 Task: In the  document bus.rtf ,align picture to the 'center'. Insert word art below the picture and give heading  'Bus  in Light Blue'change the shape height to  7.2 in
Action: Mouse moved to (735, 297)
Screenshot: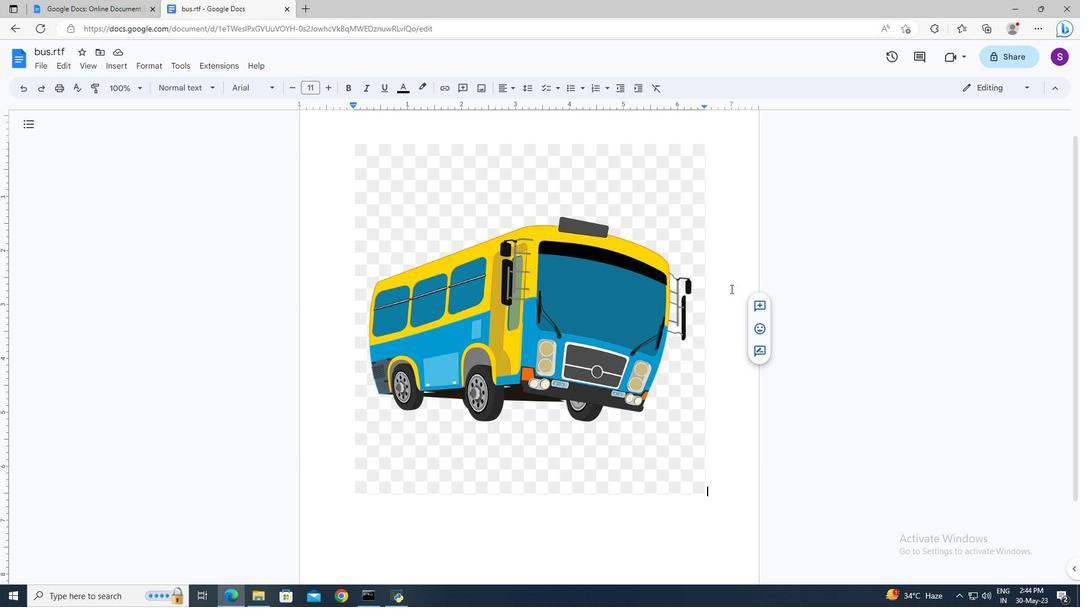
Action: Mouse pressed left at (735, 297)
Screenshot: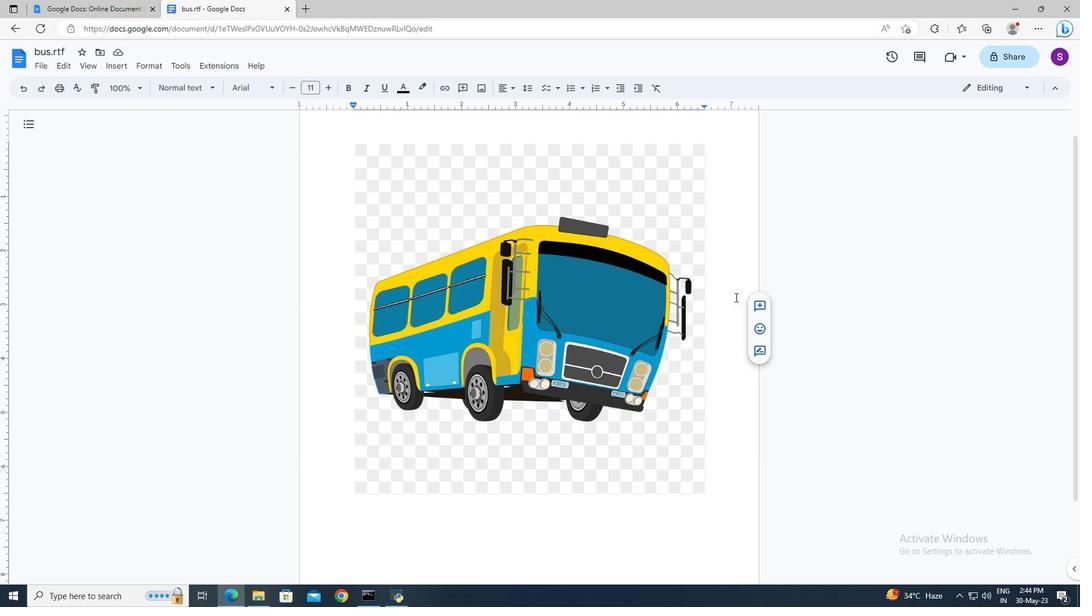 
Action: Key pressed <Key.enter>
Screenshot: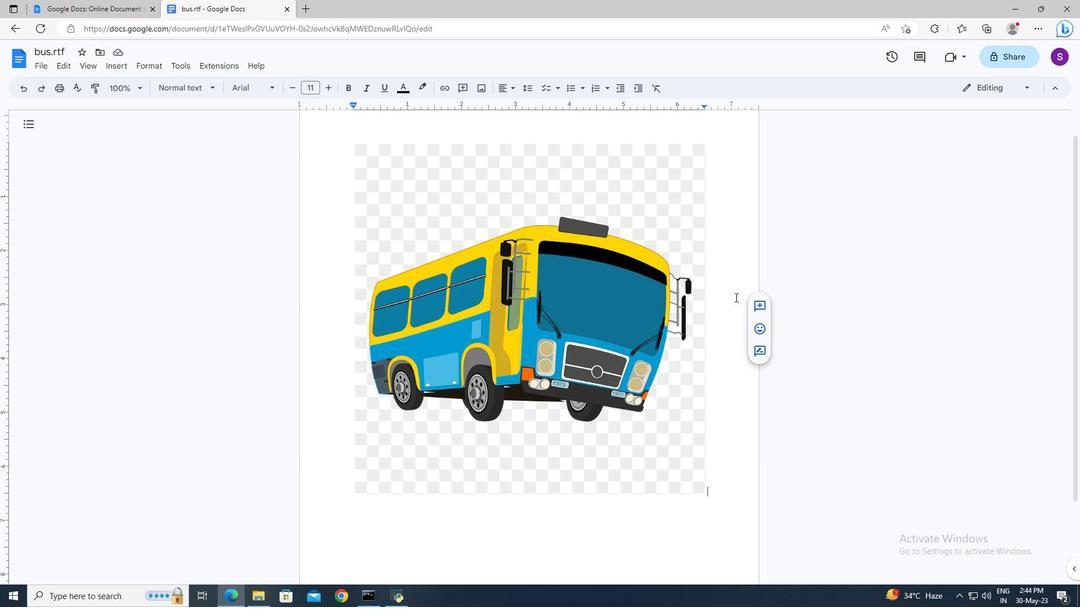 
Action: Mouse moved to (585, 272)
Screenshot: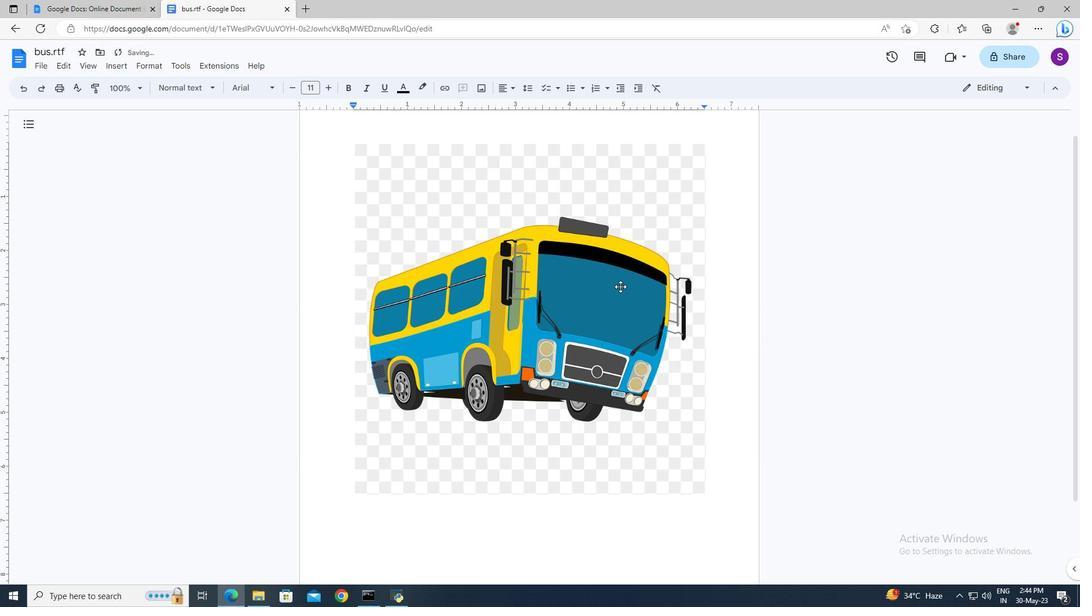 
Action: Mouse pressed left at (585, 272)
Screenshot: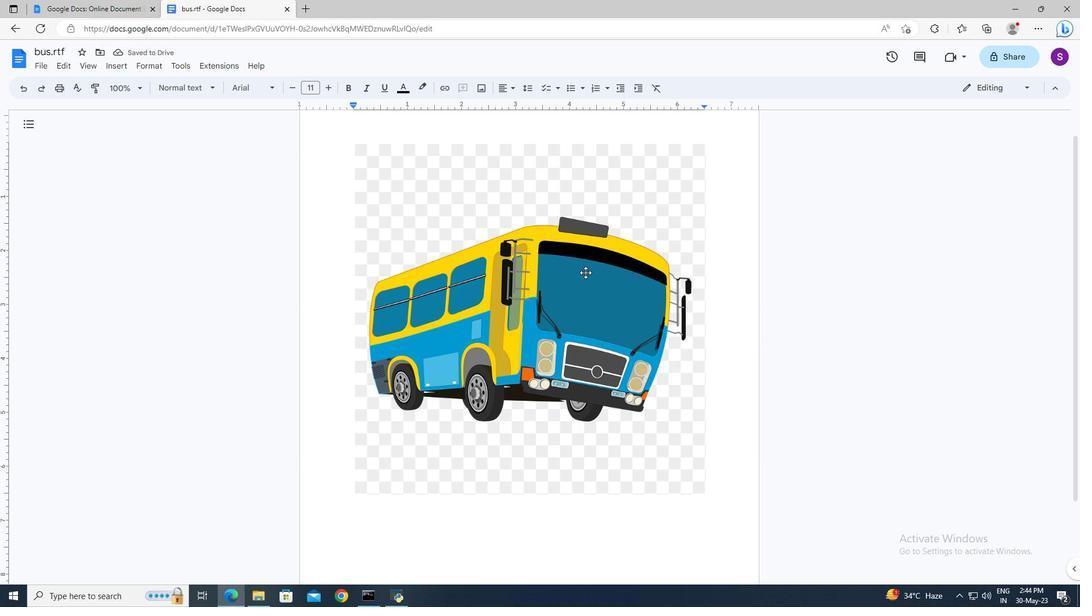 
Action: Mouse moved to (222, 87)
Screenshot: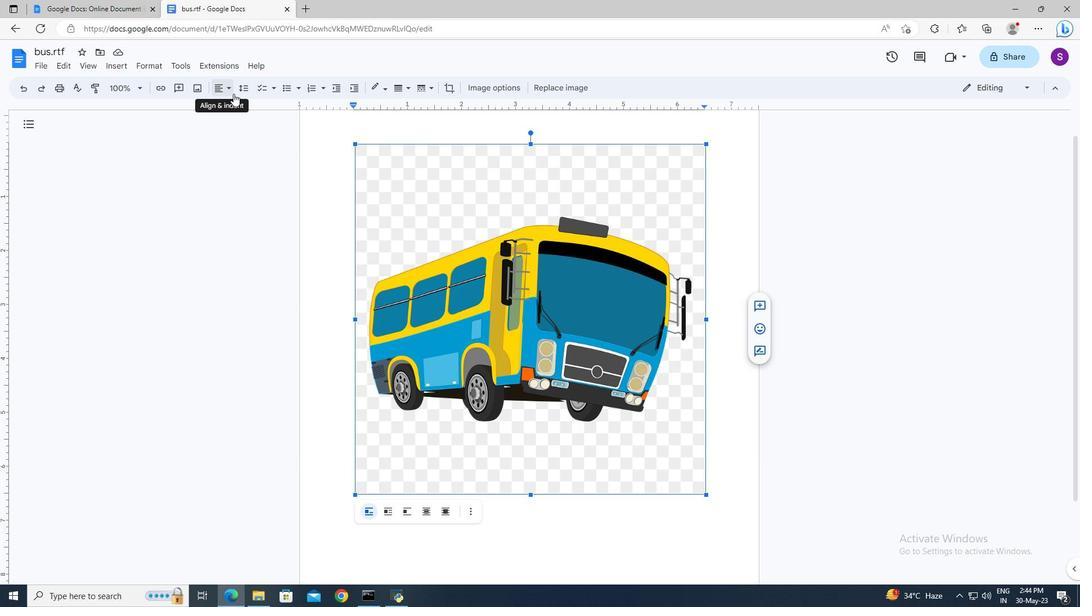 
Action: Mouse pressed left at (222, 87)
Screenshot: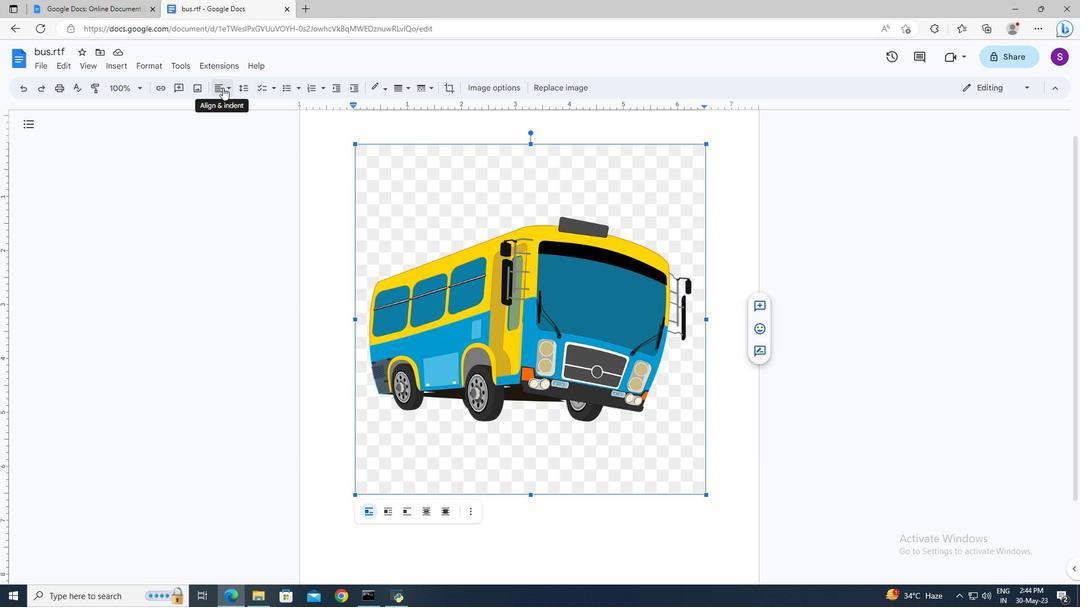 
Action: Mouse moved to (234, 108)
Screenshot: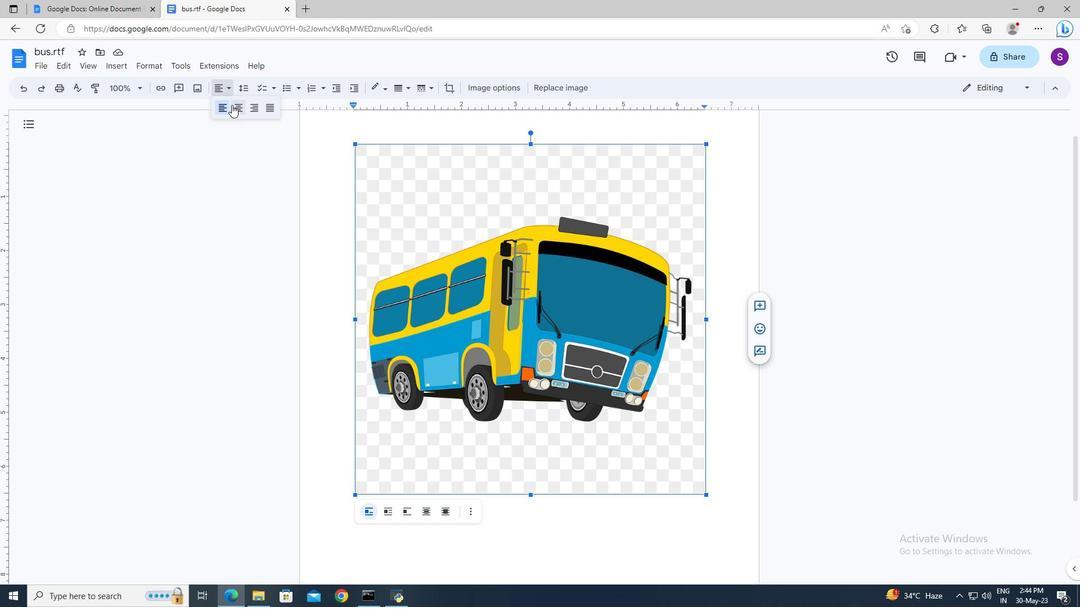
Action: Mouse pressed left at (234, 108)
Screenshot: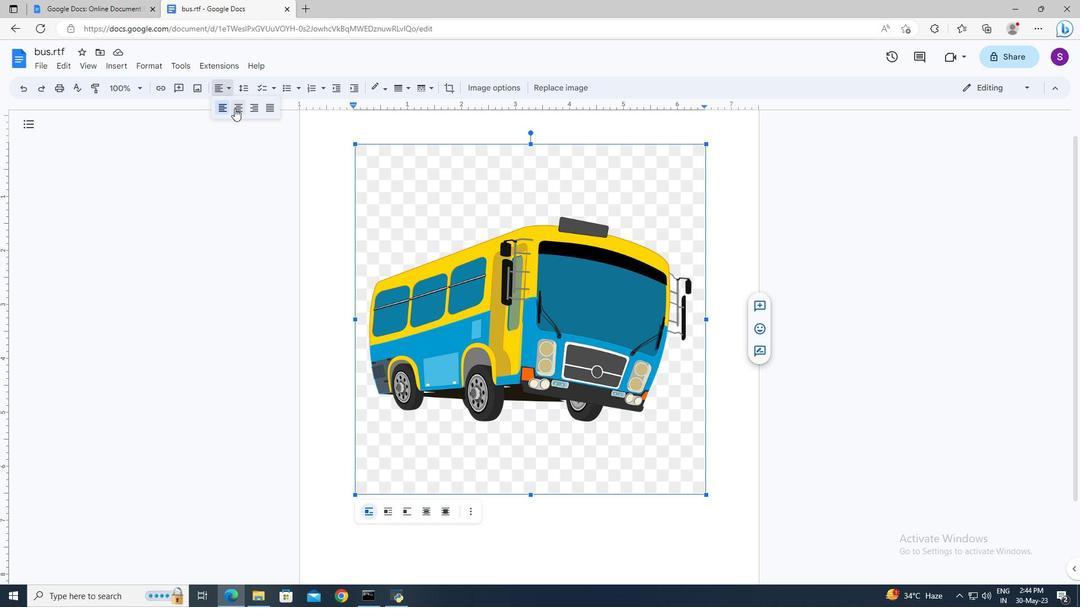 
Action: Mouse moved to (729, 350)
Screenshot: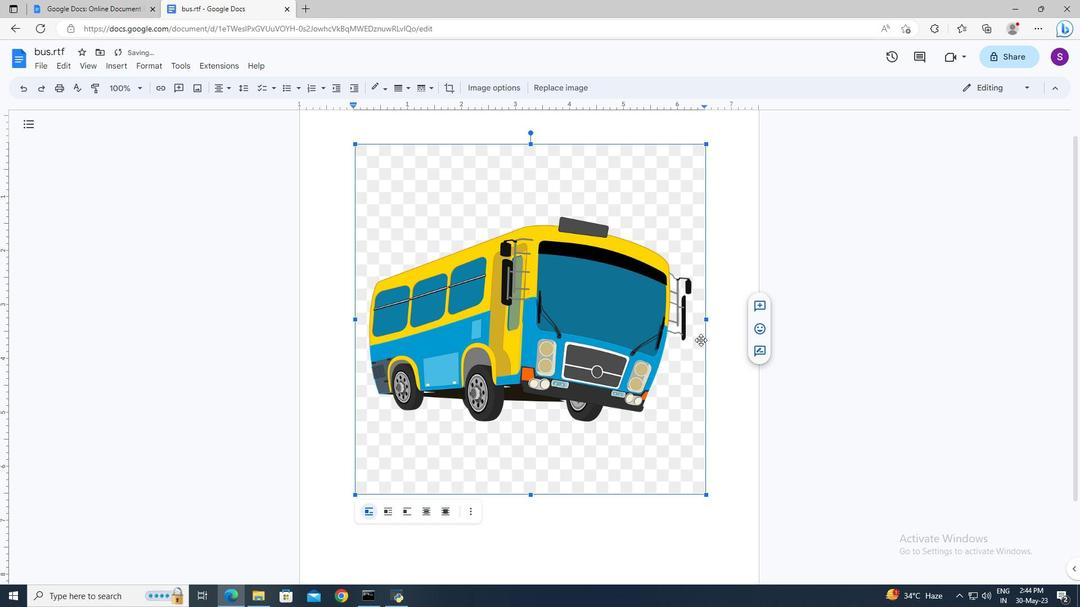 
Action: Mouse pressed left at (729, 350)
Screenshot: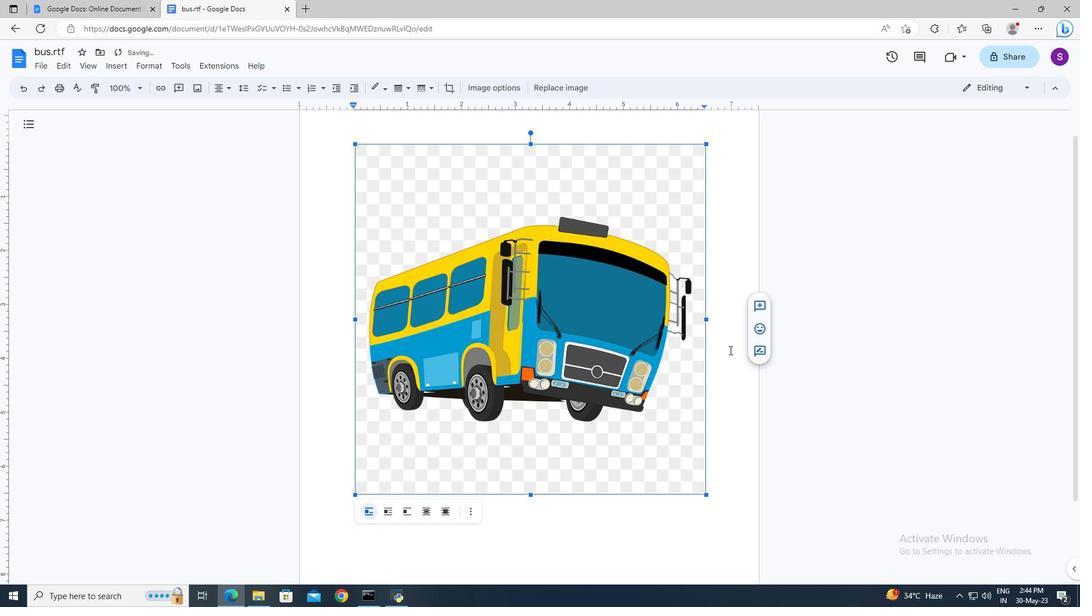 
Action: Mouse moved to (729, 350)
Screenshot: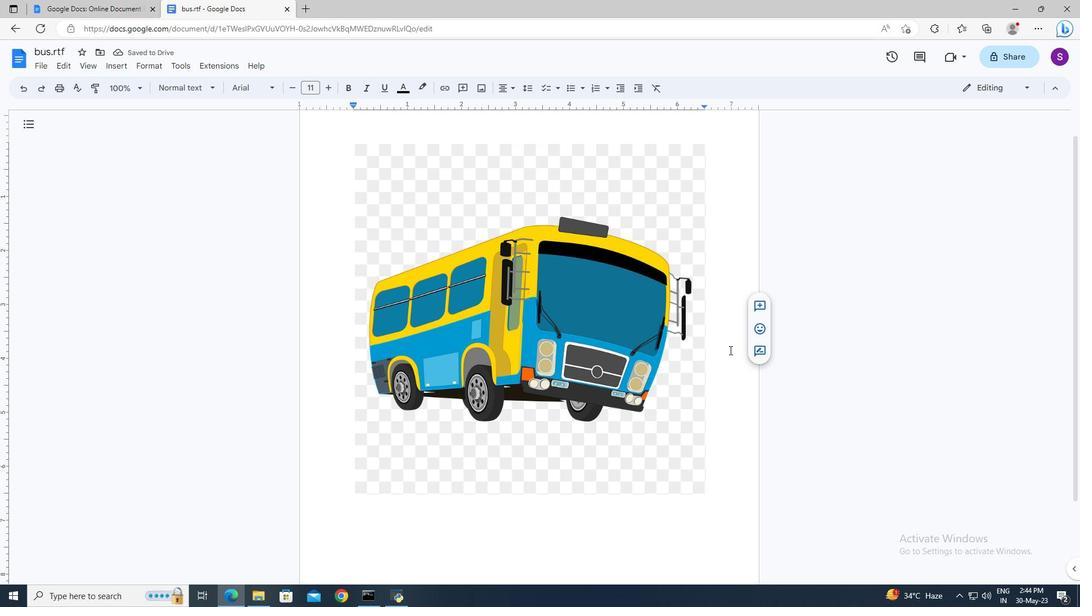 
Action: Key pressed <Key.enter>
Screenshot: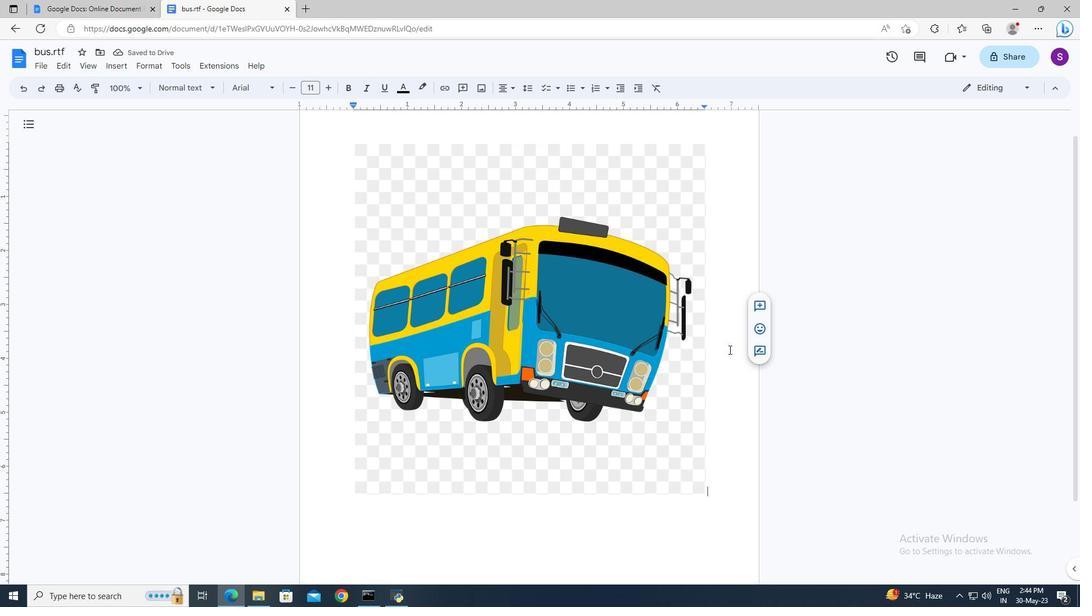 
Action: Mouse moved to (126, 66)
Screenshot: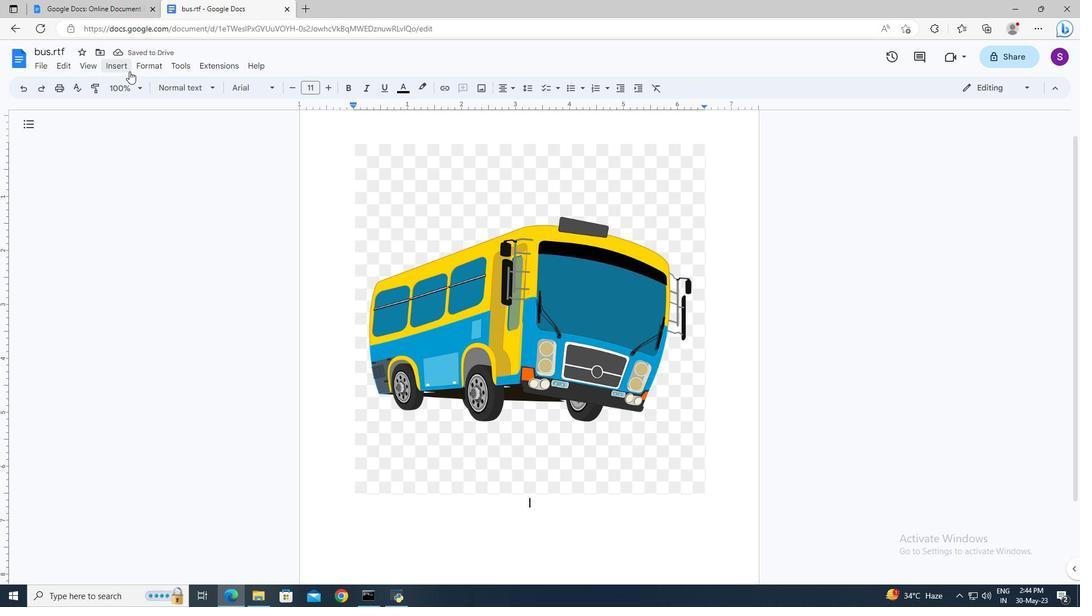 
Action: Mouse pressed left at (126, 66)
Screenshot: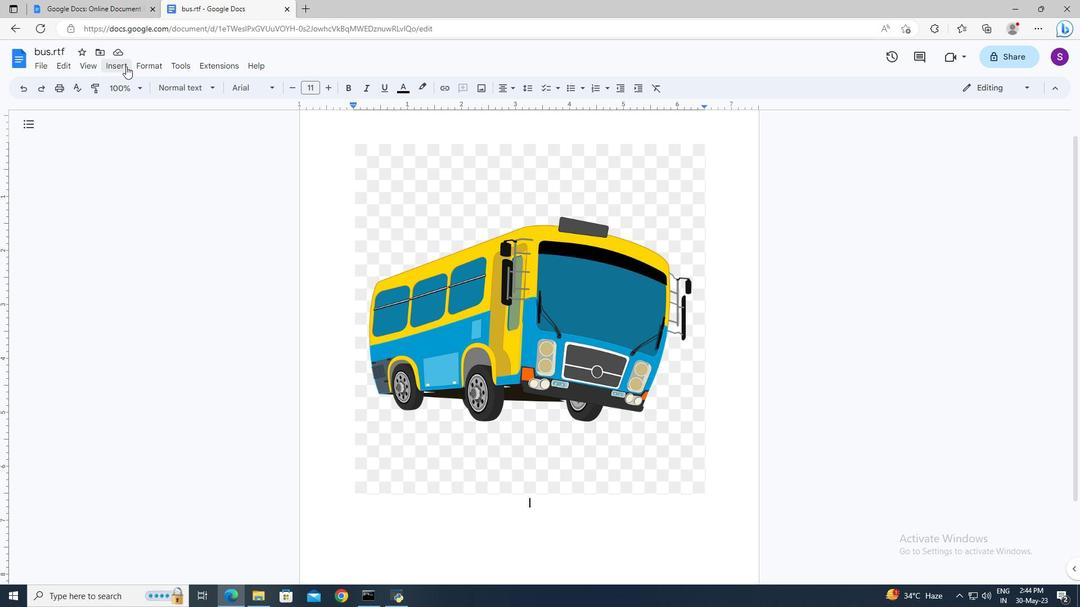 
Action: Mouse moved to (298, 122)
Screenshot: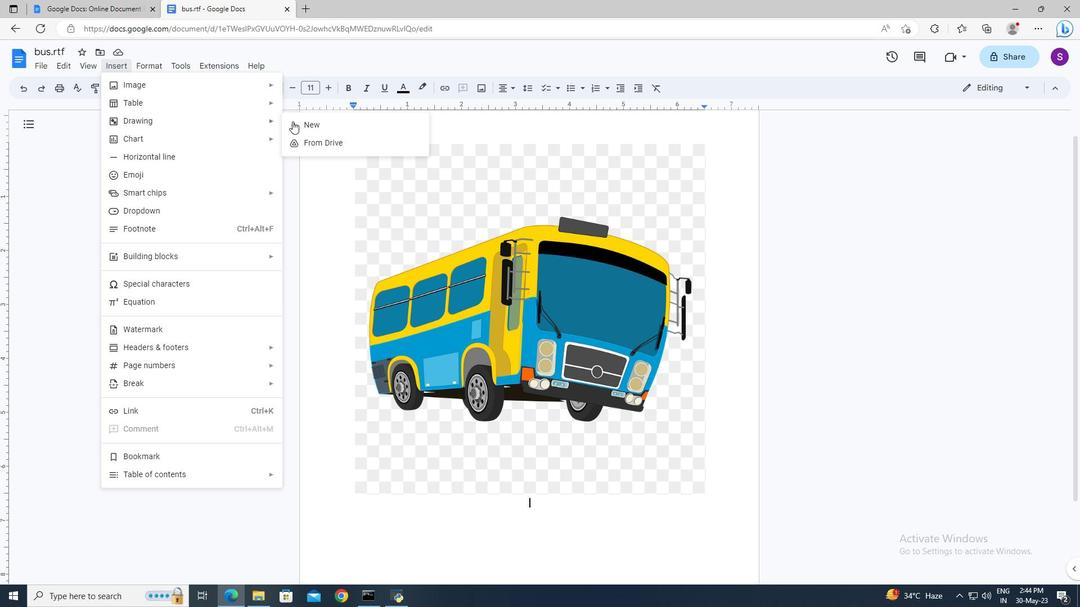 
Action: Mouse pressed left at (298, 122)
Screenshot: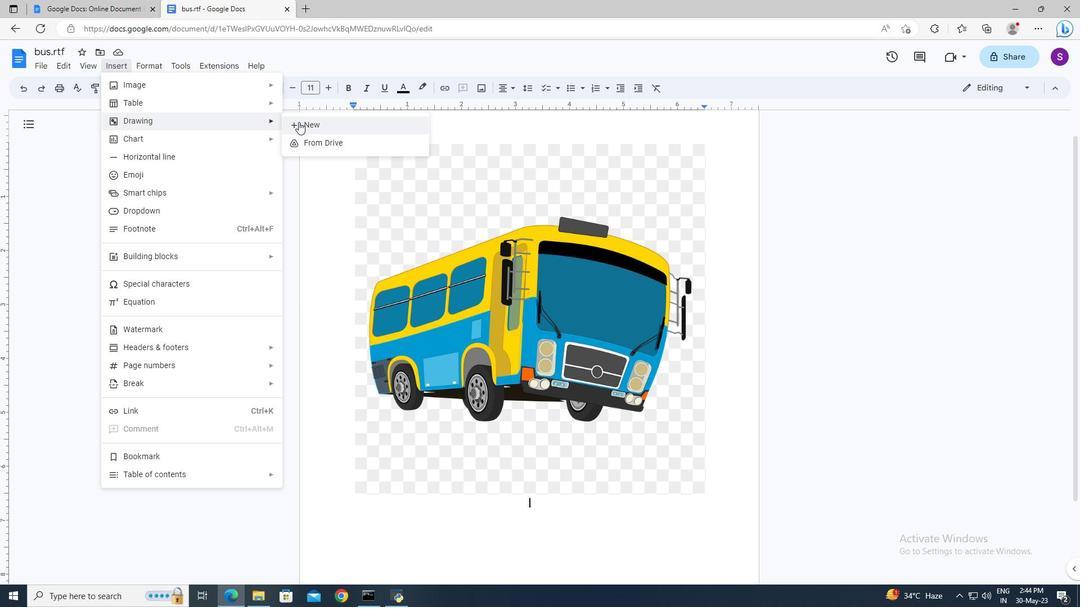 
Action: Mouse moved to (288, 124)
Screenshot: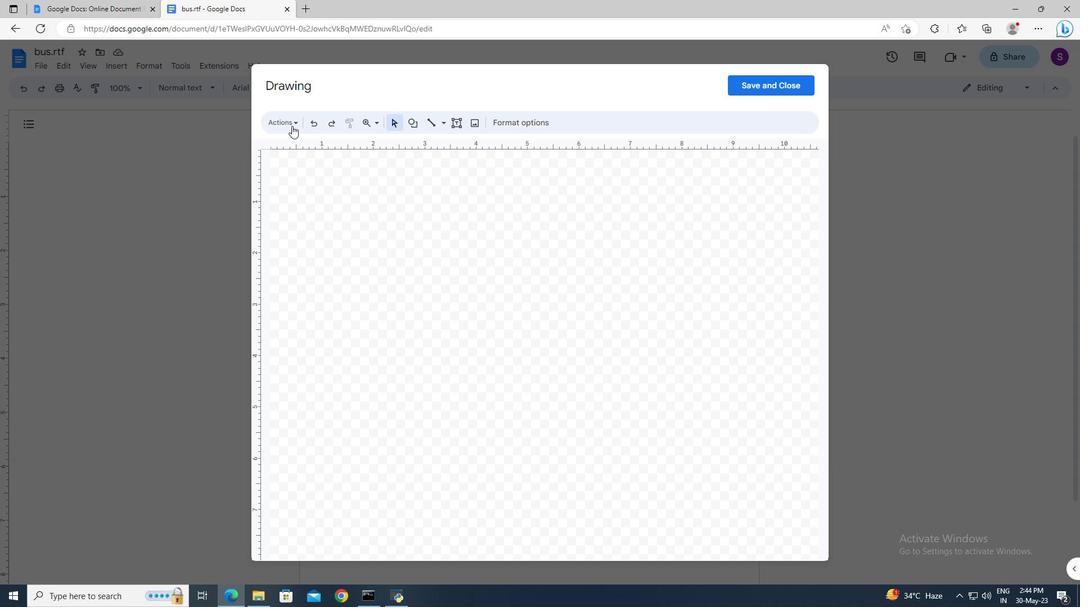
Action: Mouse pressed left at (288, 124)
Screenshot: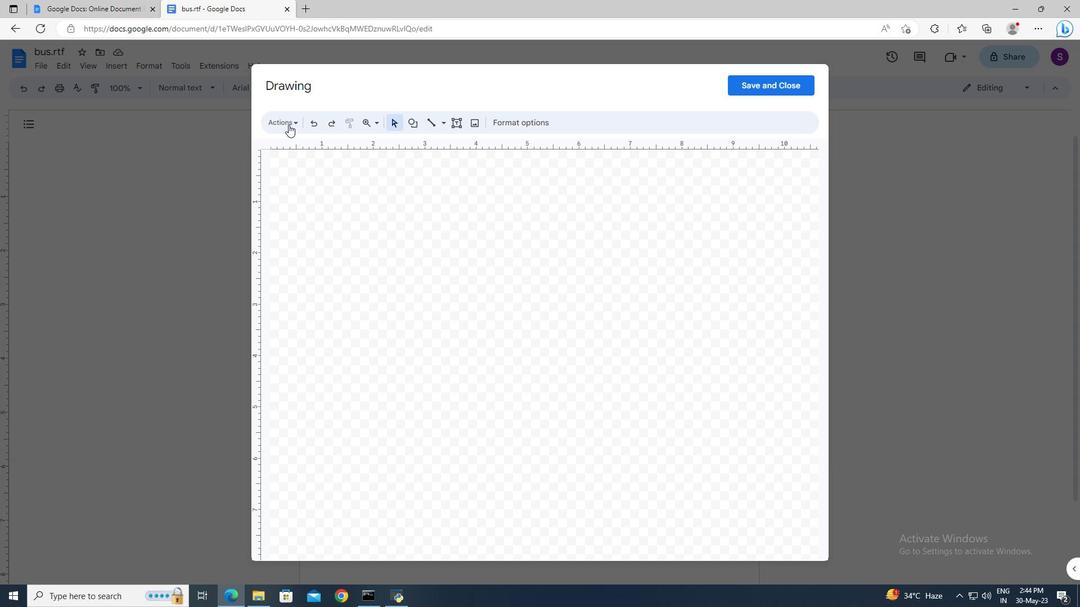 
Action: Mouse moved to (293, 193)
Screenshot: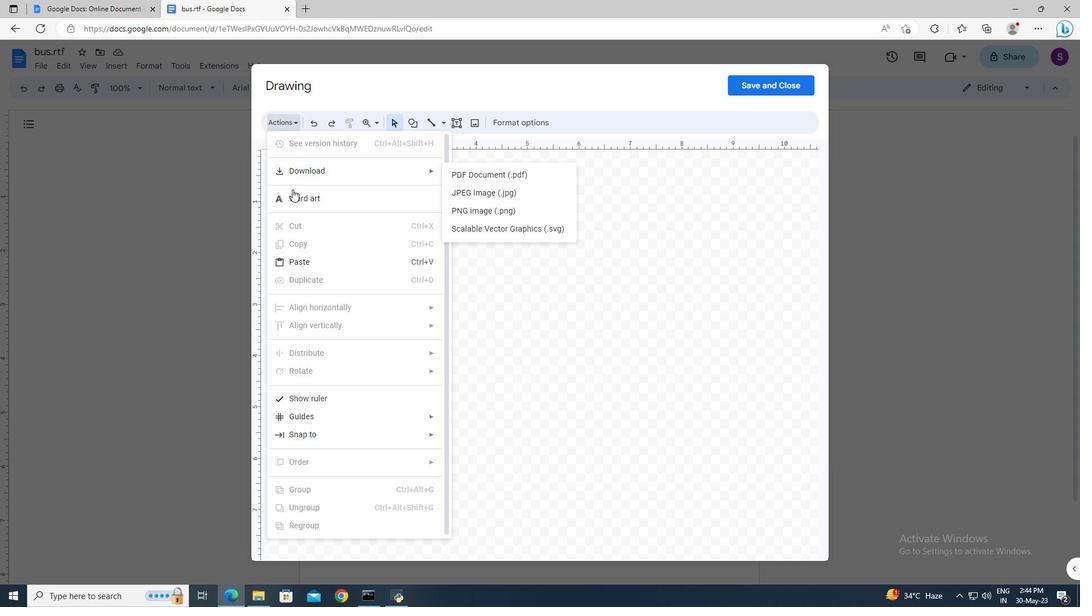 
Action: Mouse pressed left at (293, 193)
Screenshot: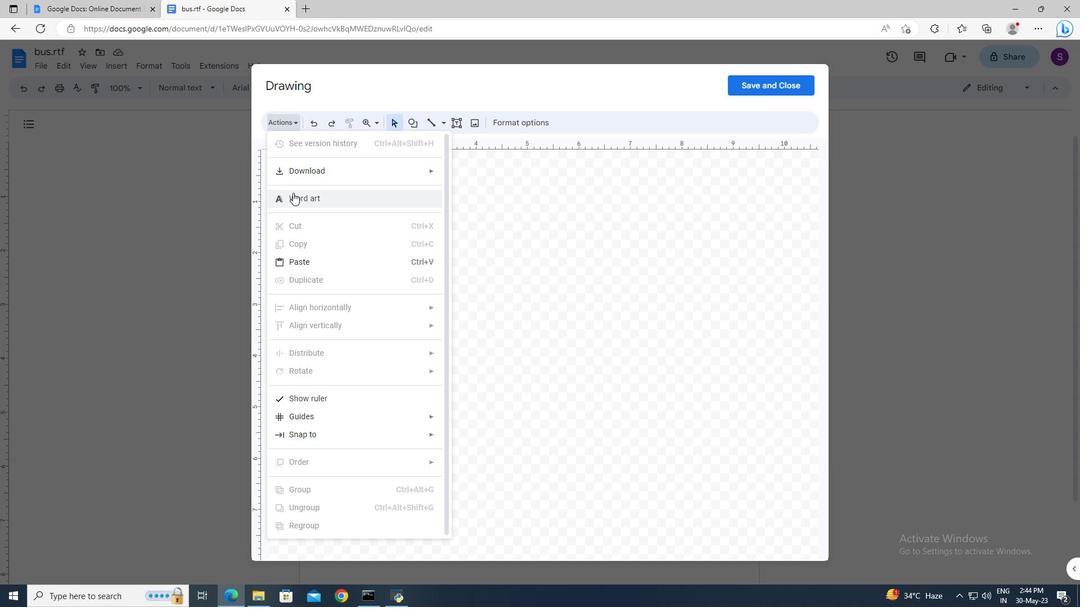 
Action: Mouse moved to (495, 172)
Screenshot: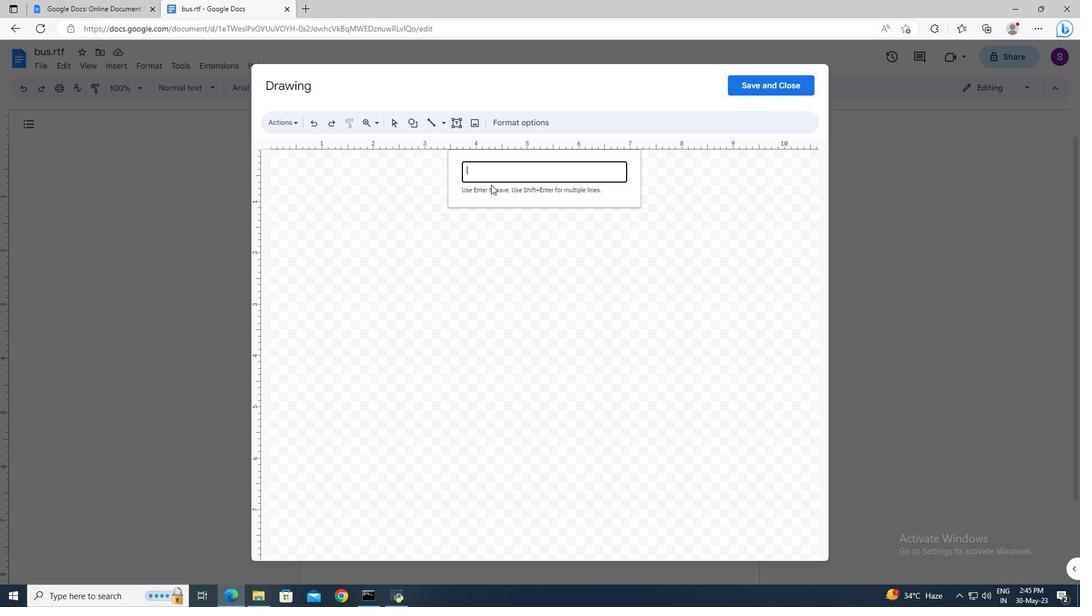 
Action: Key pressed <Key.shift>Bus<Key.enter>
Screenshot: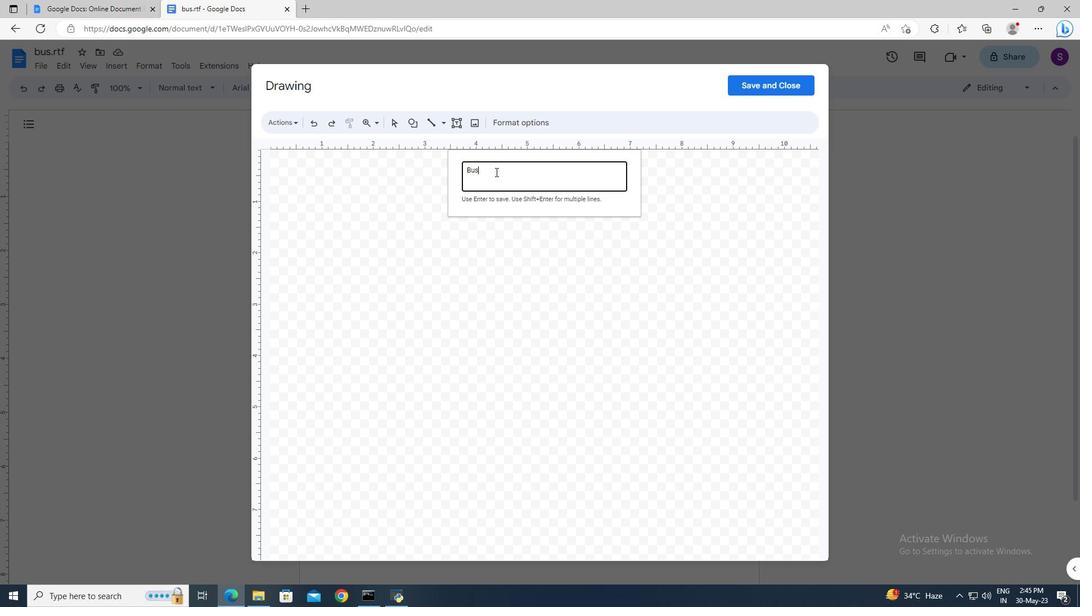 
Action: Mouse moved to (500, 127)
Screenshot: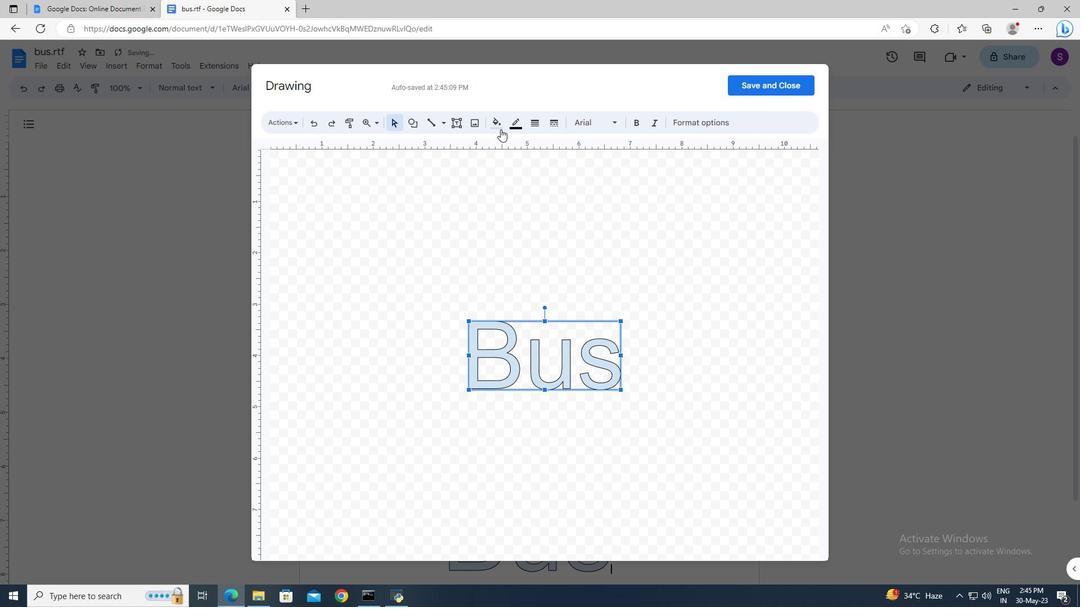 
Action: Mouse pressed left at (500, 127)
Screenshot: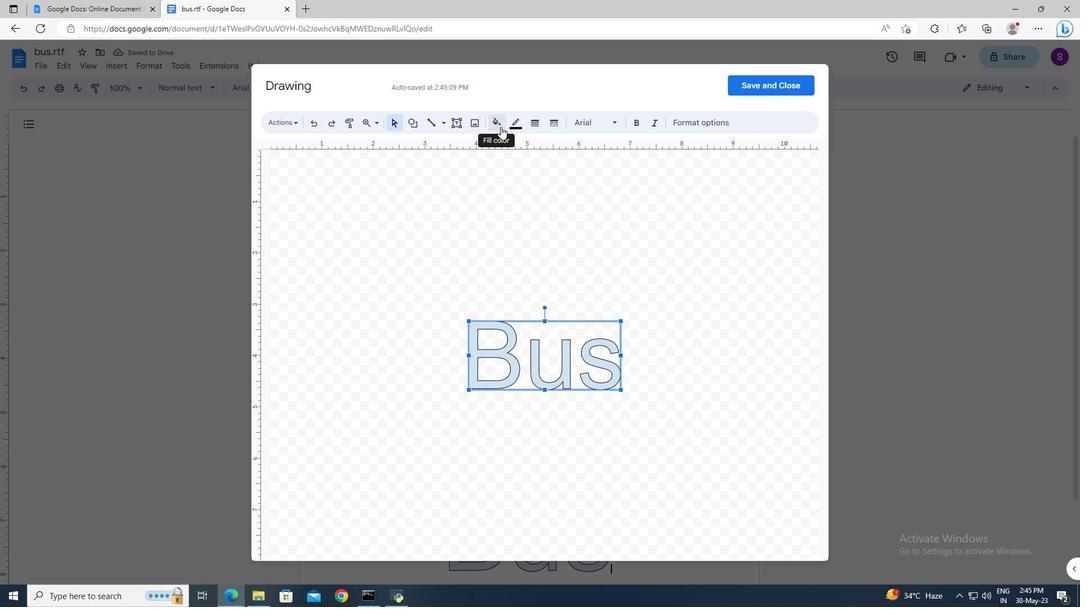 
Action: Mouse moved to (572, 239)
Screenshot: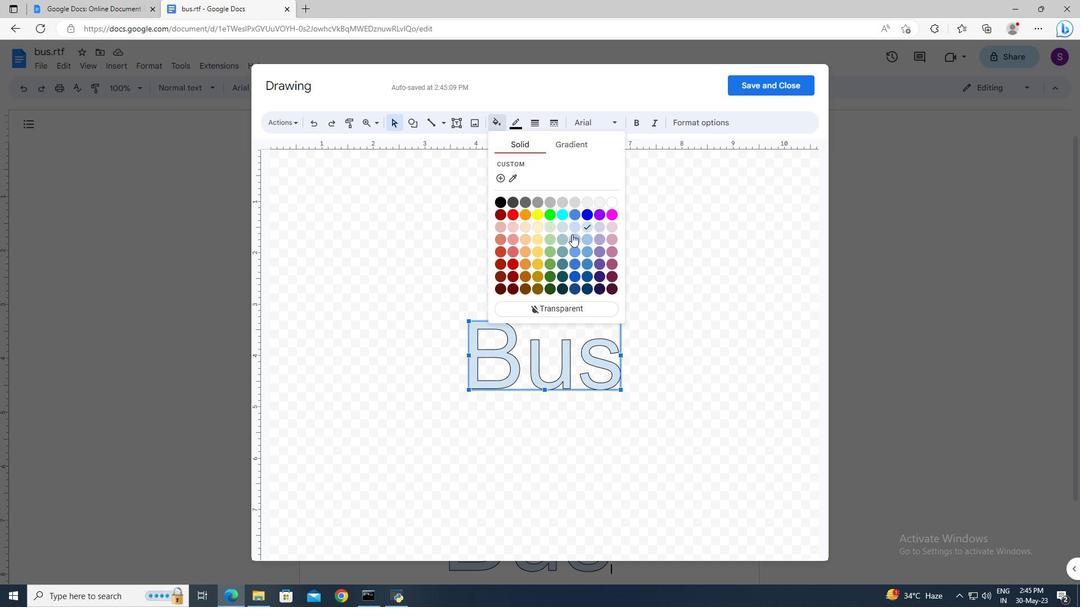 
Action: Mouse pressed left at (572, 239)
Screenshot: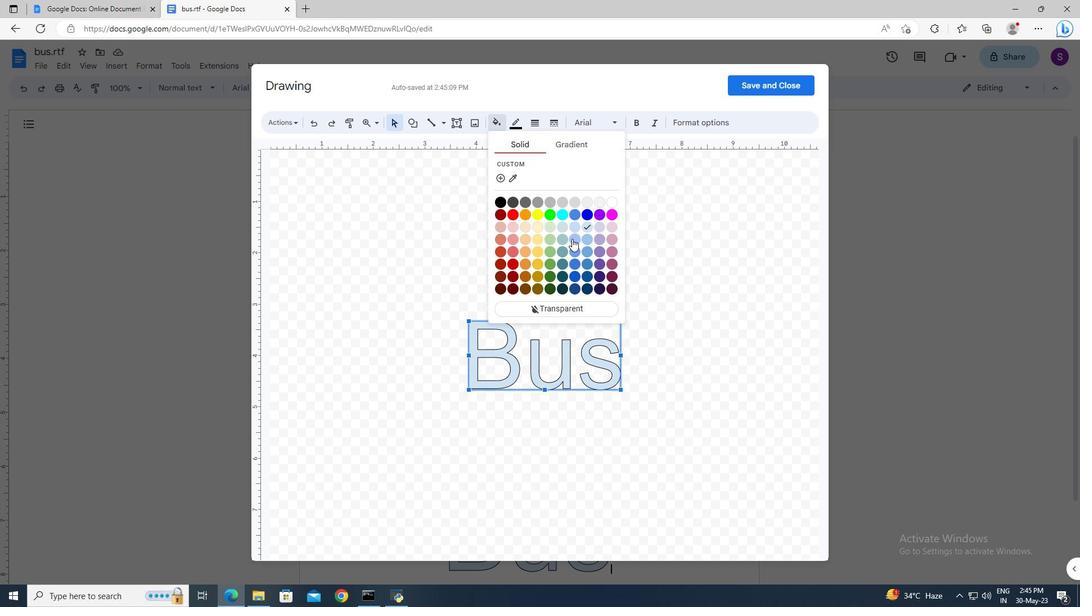
Action: Mouse moved to (763, 92)
Screenshot: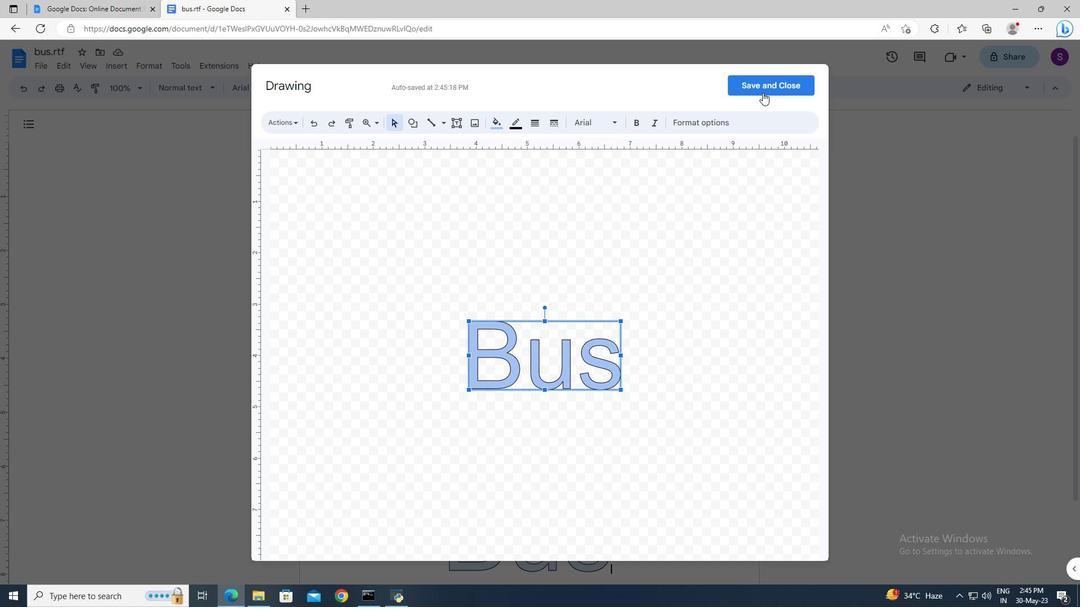 
Action: Mouse pressed left at (763, 92)
Screenshot: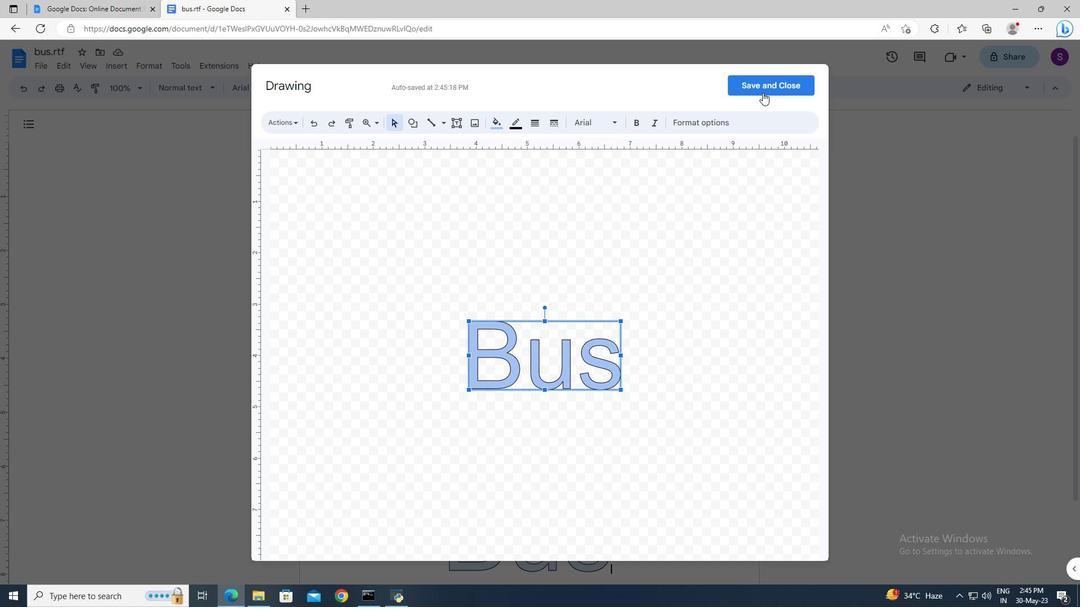 
Action: Mouse moved to (575, 524)
Screenshot: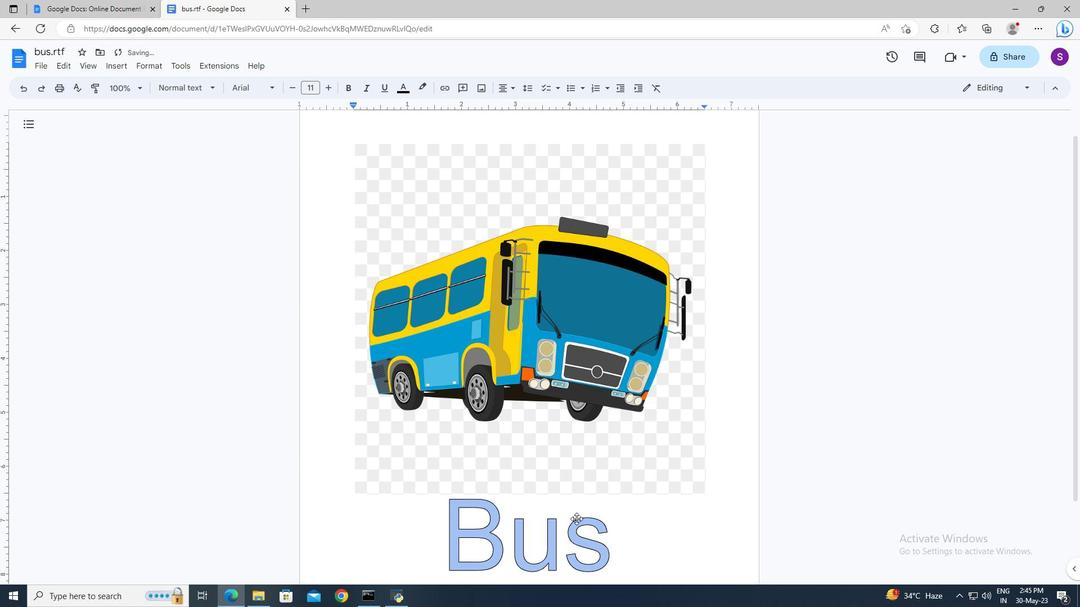 
Action: Mouse pressed left at (575, 524)
Screenshot: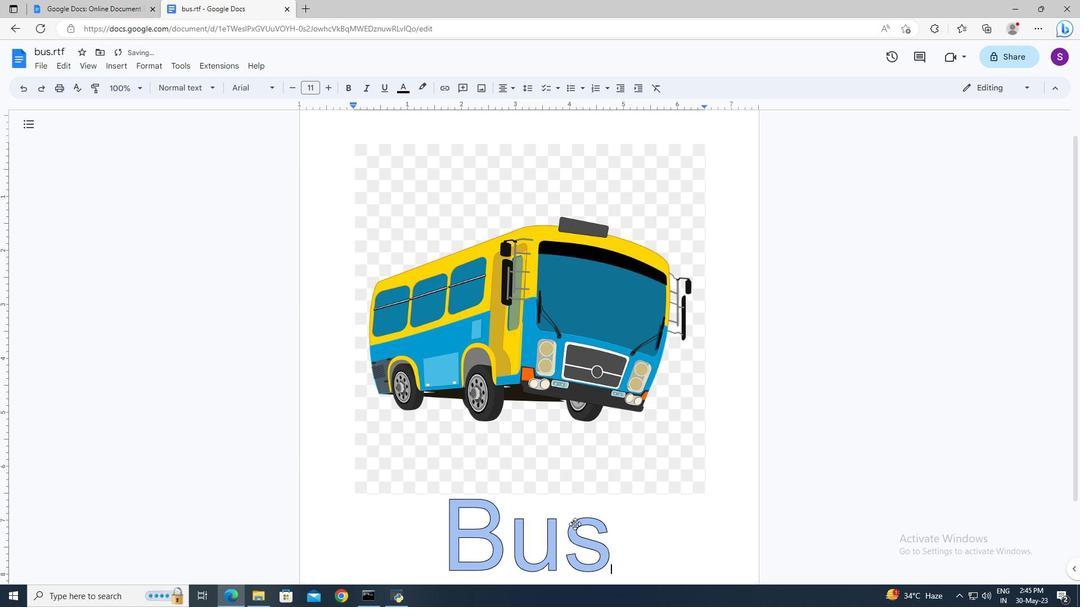 
Action: Mouse moved to (495, 88)
Screenshot: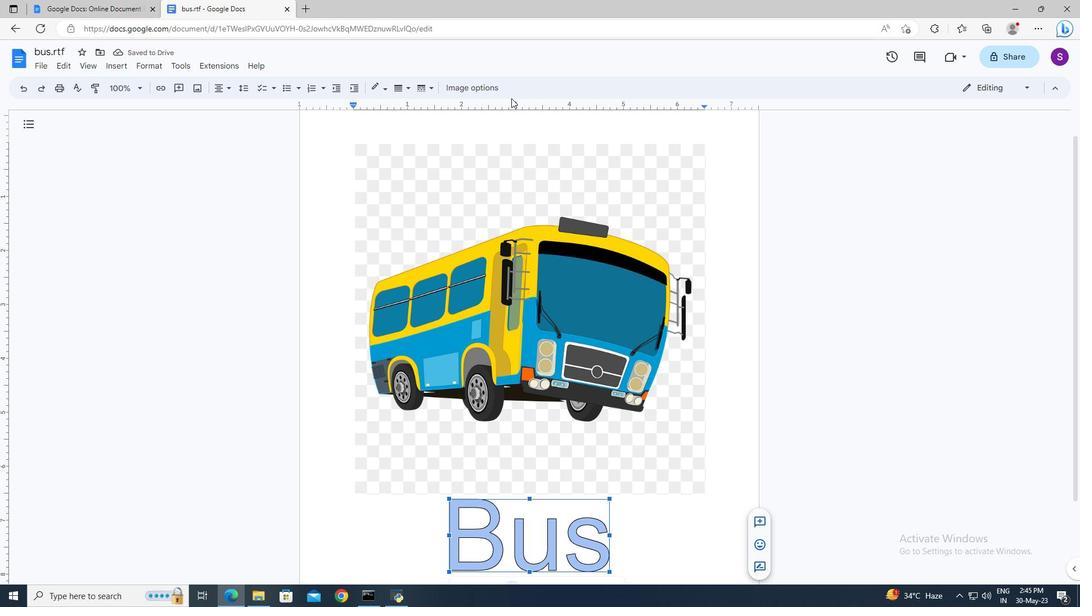 
Action: Mouse pressed left at (495, 88)
Screenshot: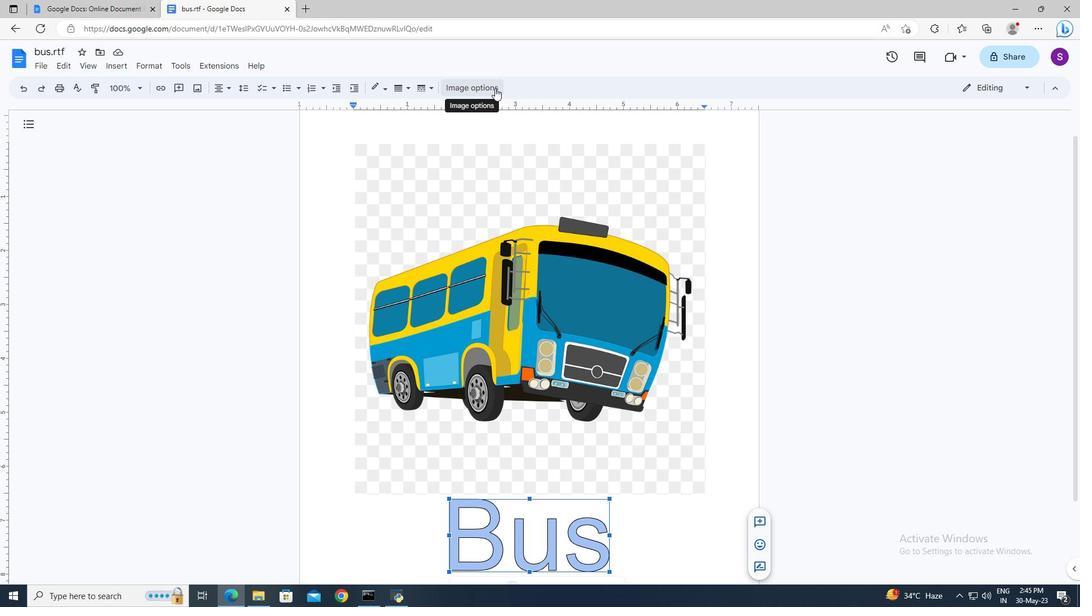 
Action: Mouse moved to (911, 127)
Screenshot: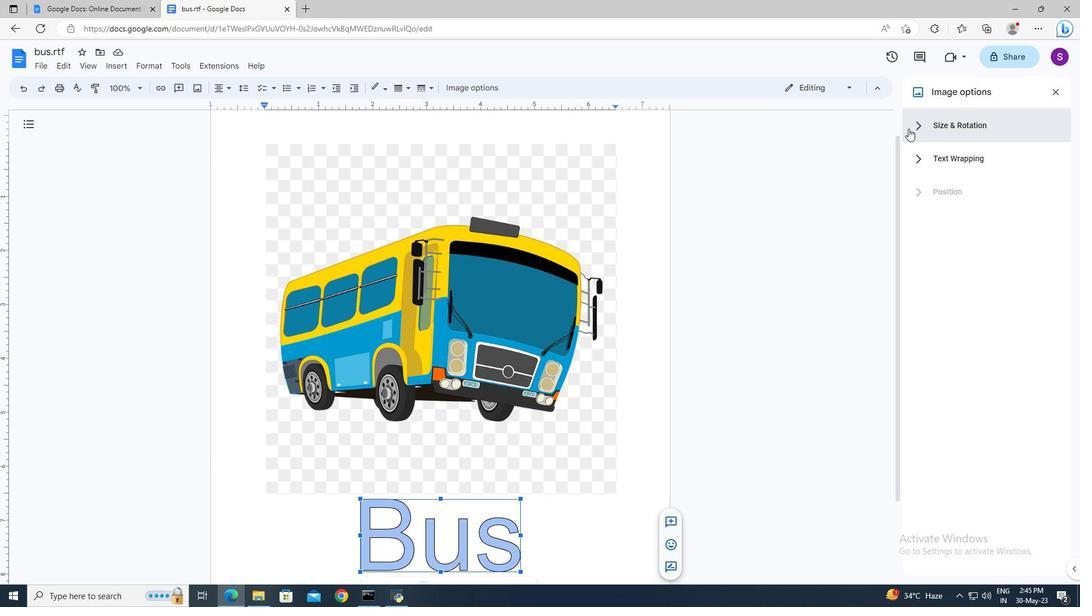 
Action: Mouse pressed left at (911, 127)
Screenshot: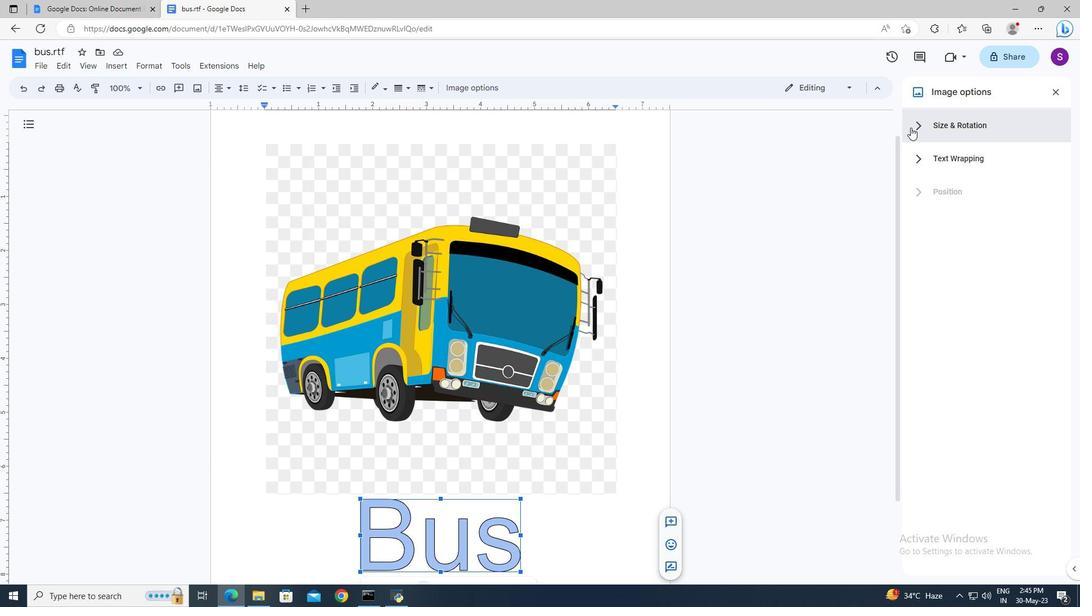 
Action: Mouse moved to (1010, 178)
Screenshot: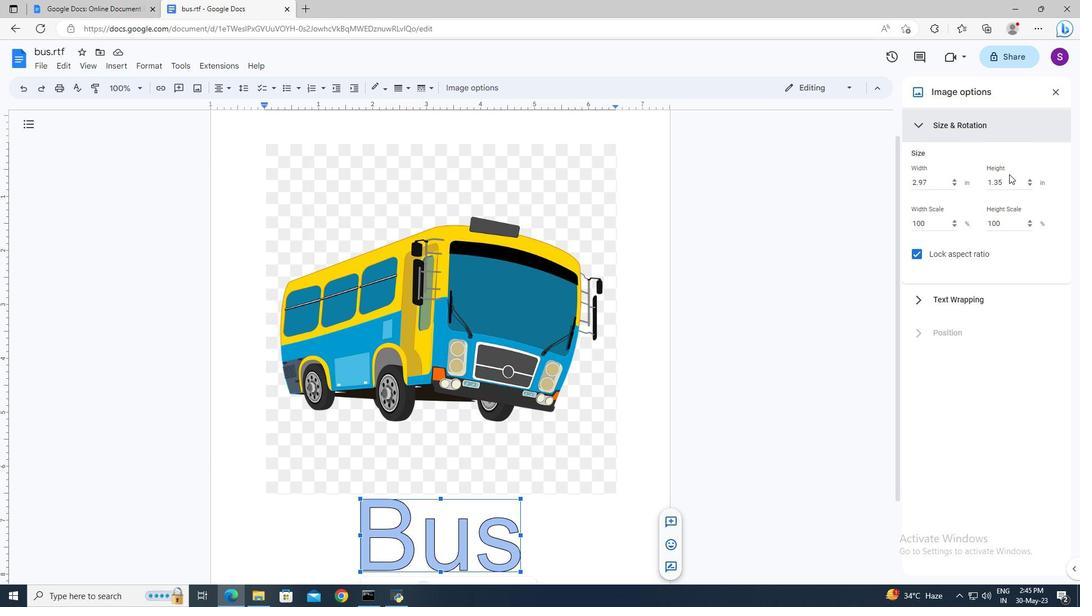 
Action: Mouse pressed left at (1010, 178)
Screenshot: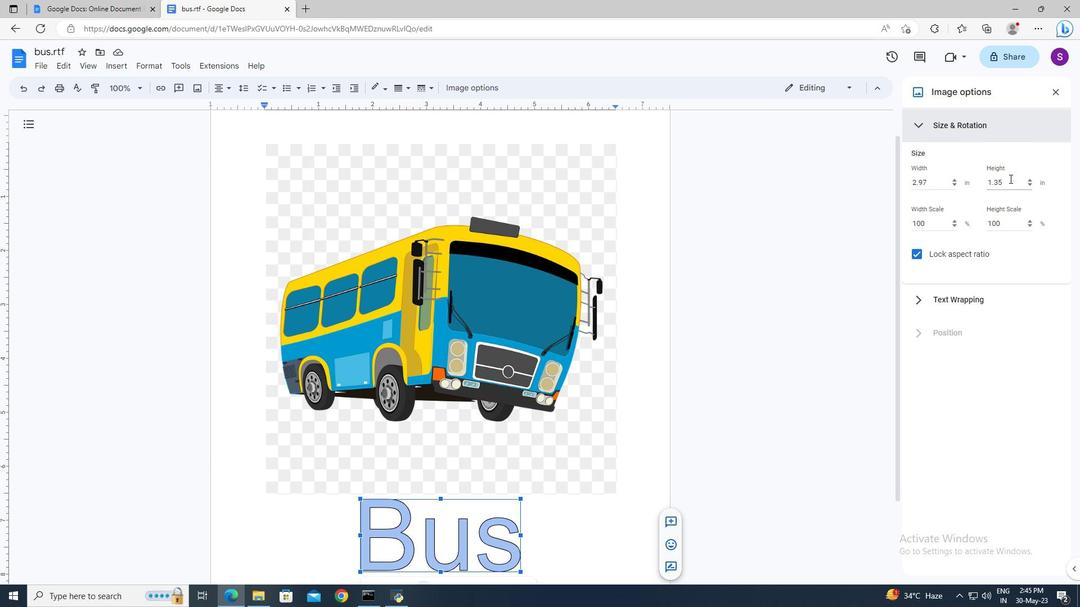 
Action: Key pressed ctrl+A<Key.delete>7.2.2.2<Key.enter>
Screenshot: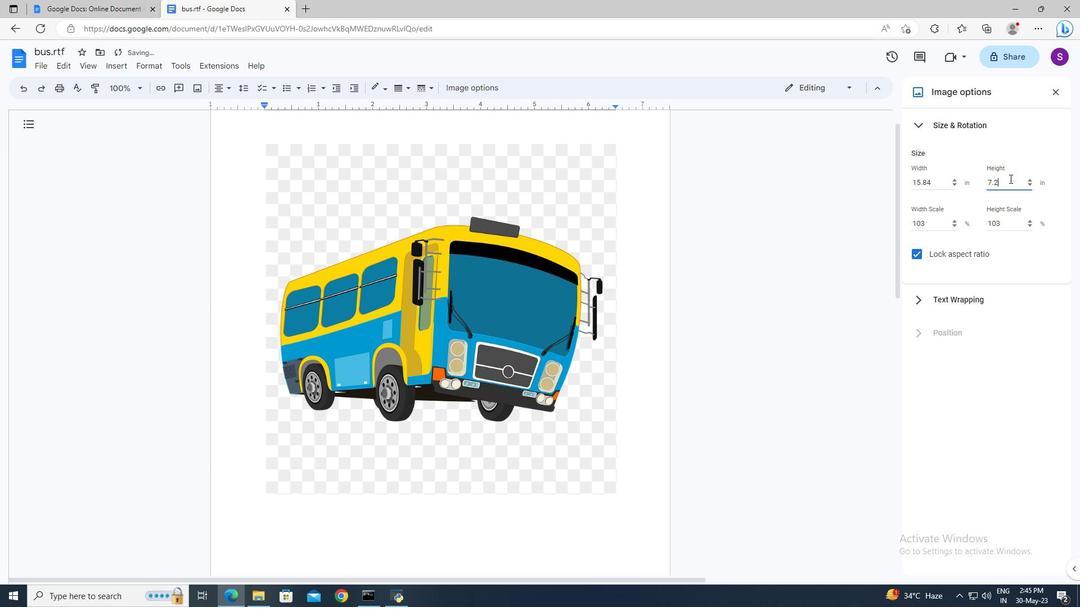 
Action: Mouse moved to (1053, 92)
Screenshot: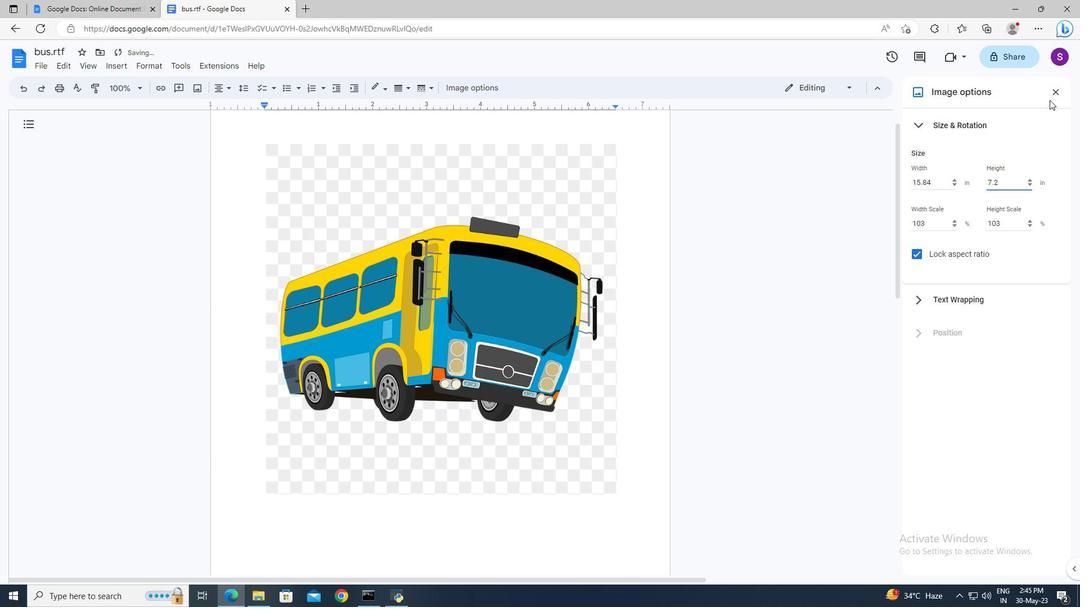 
Action: Mouse pressed left at (1053, 92)
Screenshot: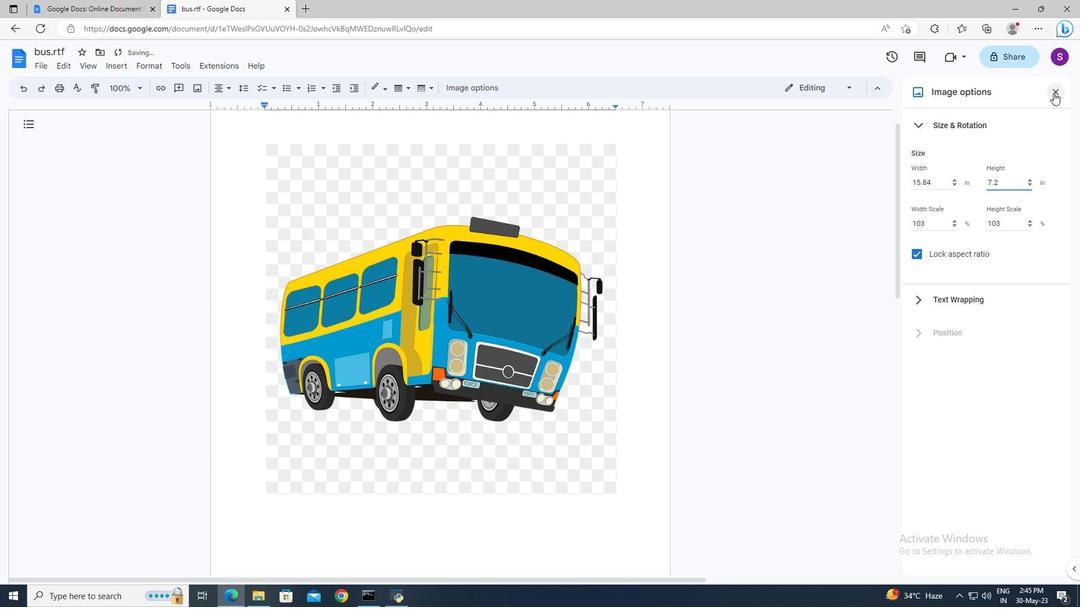 
Action: Mouse moved to (667, 299)
Screenshot: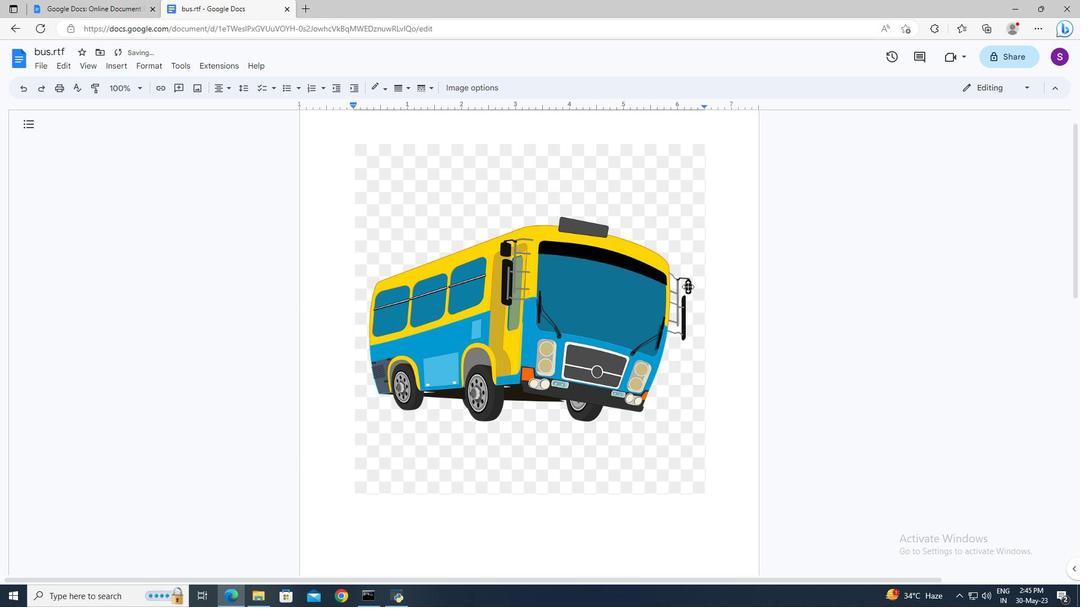 
